 Task: Find flights for 4 adults from Barcelona to Madrid on September 30, 2023.
Action: Mouse moved to (488, 527)
Screenshot: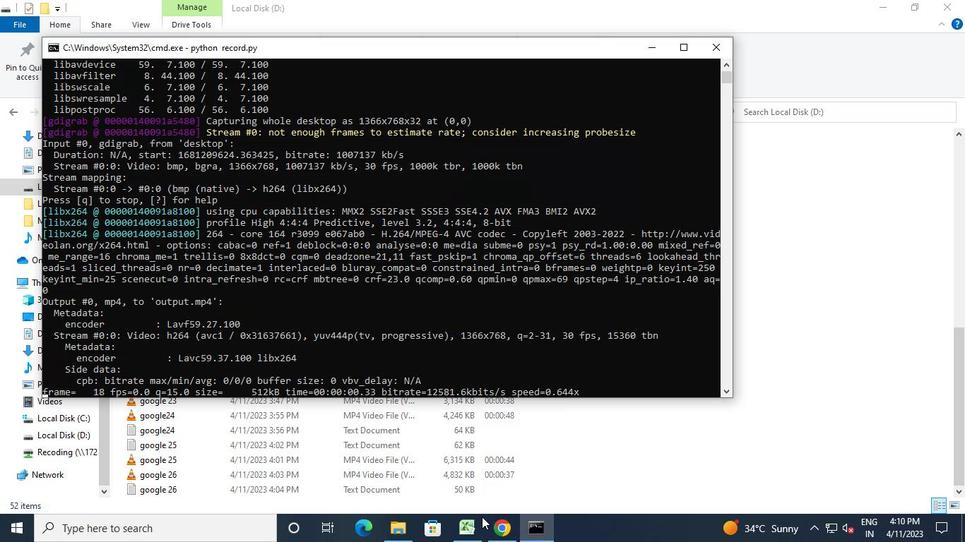 
Action: Mouse pressed left at (488, 527)
Screenshot: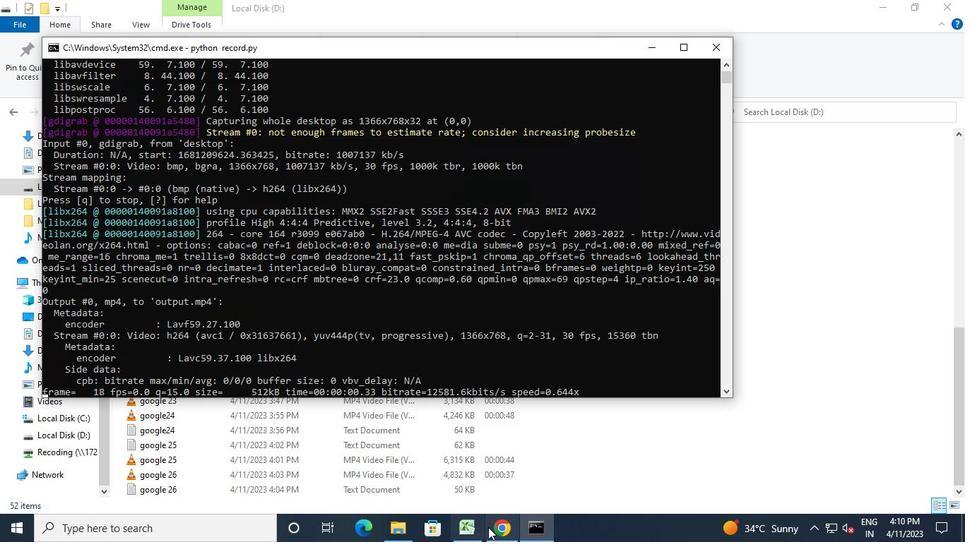 
Action: Mouse moved to (34, 199)
Screenshot: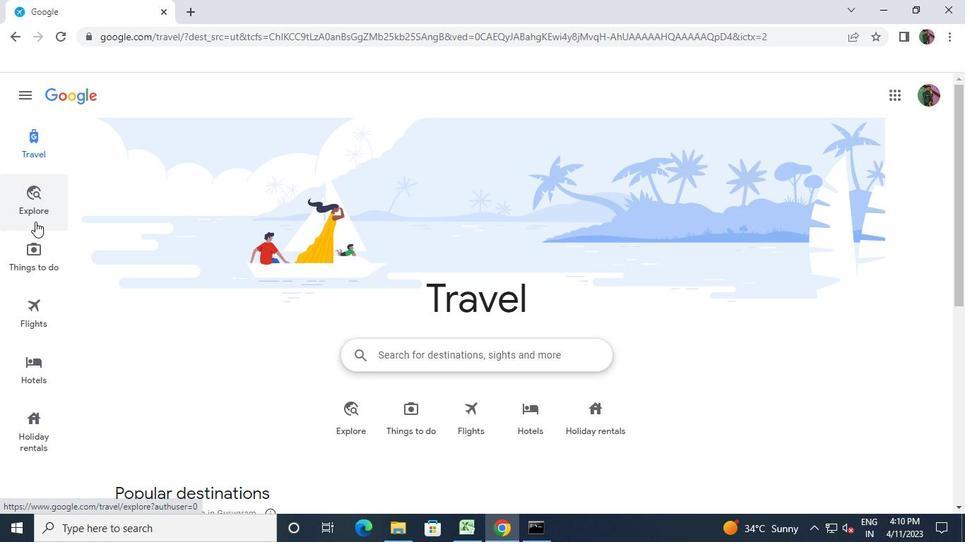 
Action: Mouse pressed left at (34, 199)
Screenshot: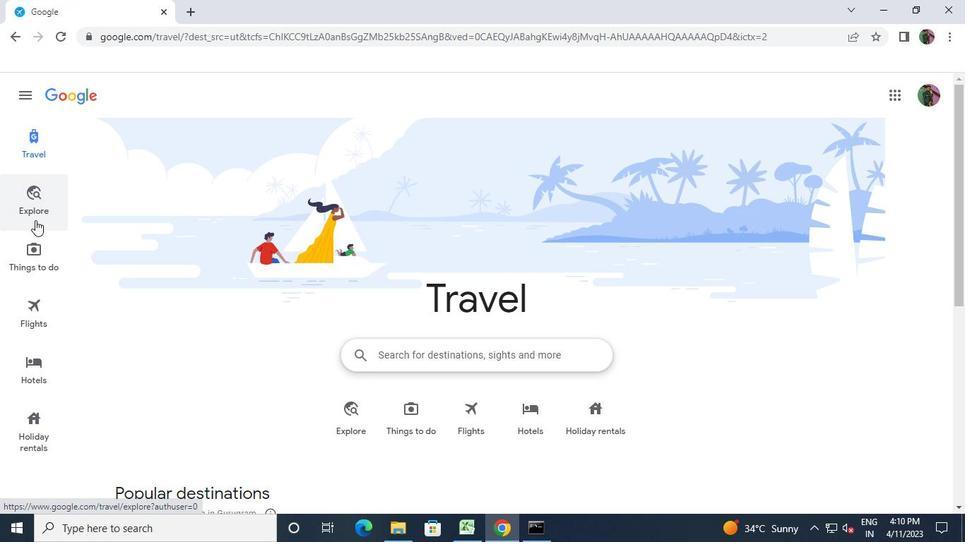 
Action: Mouse moved to (214, 146)
Screenshot: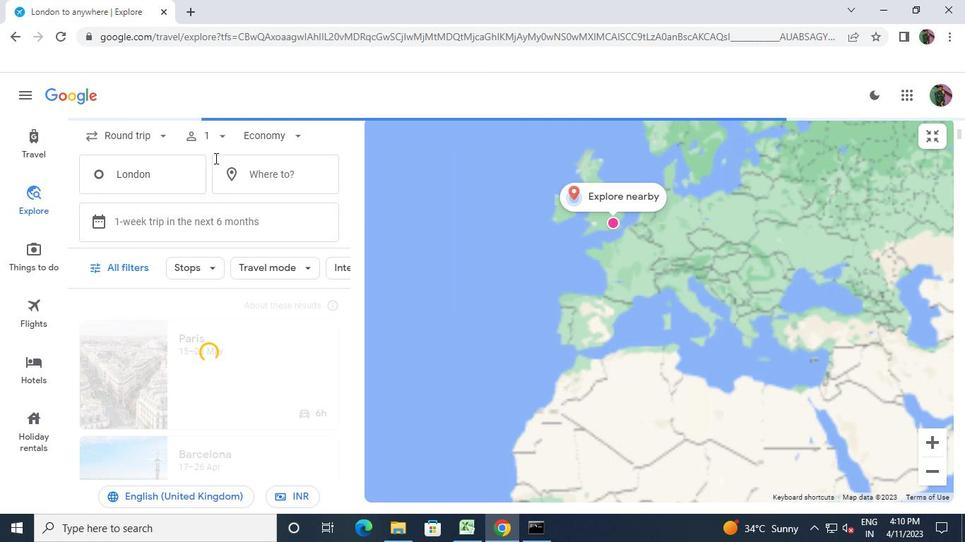 
Action: Mouse pressed left at (214, 146)
Screenshot: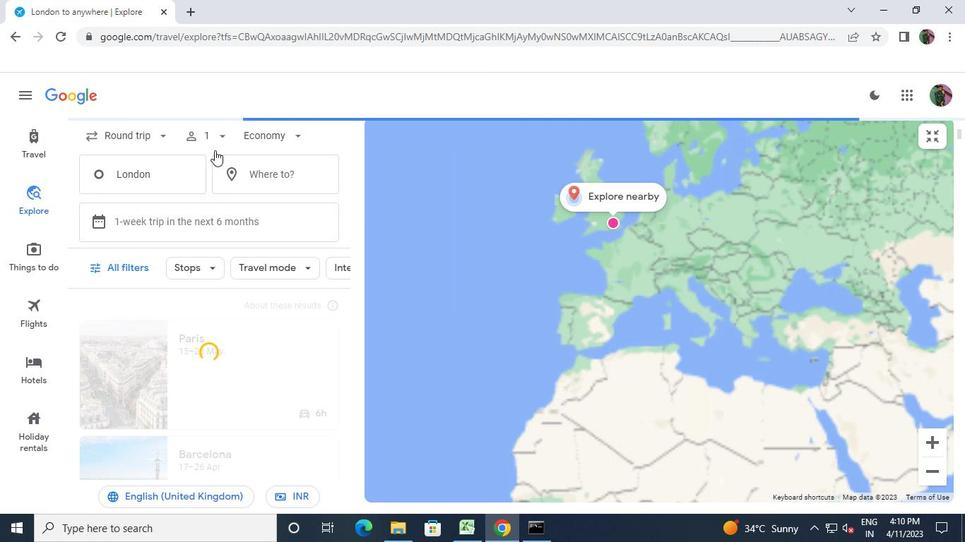 
Action: Mouse moved to (324, 171)
Screenshot: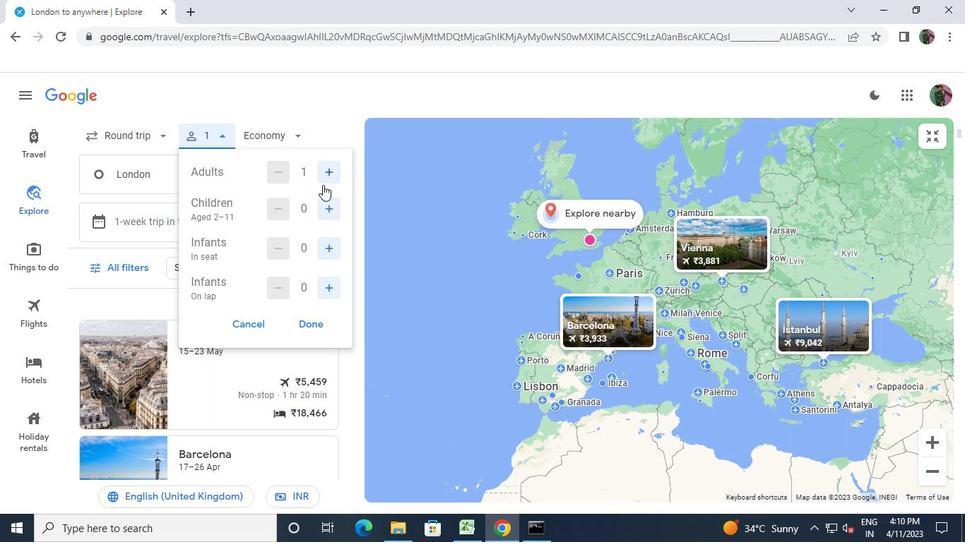 
Action: Mouse pressed left at (324, 171)
Screenshot: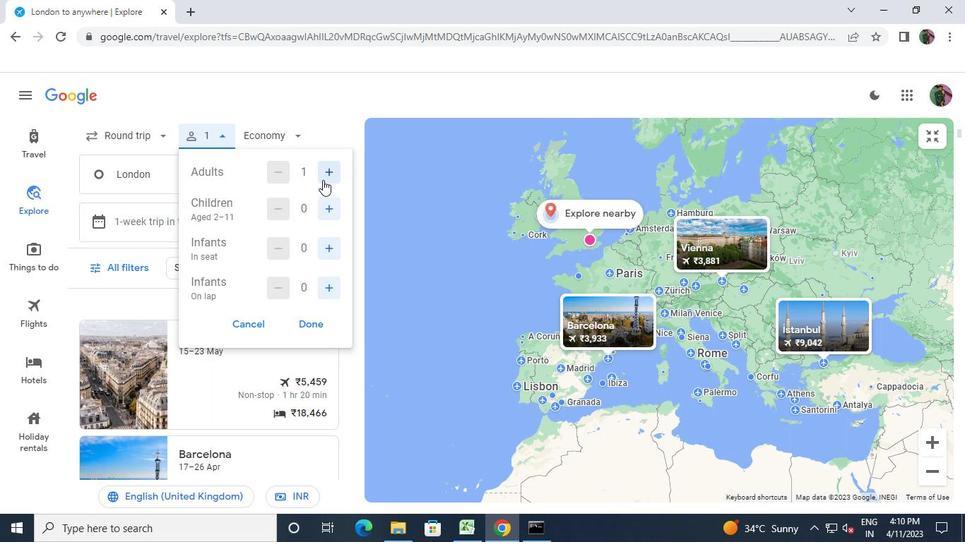 
Action: Mouse pressed left at (324, 171)
Screenshot: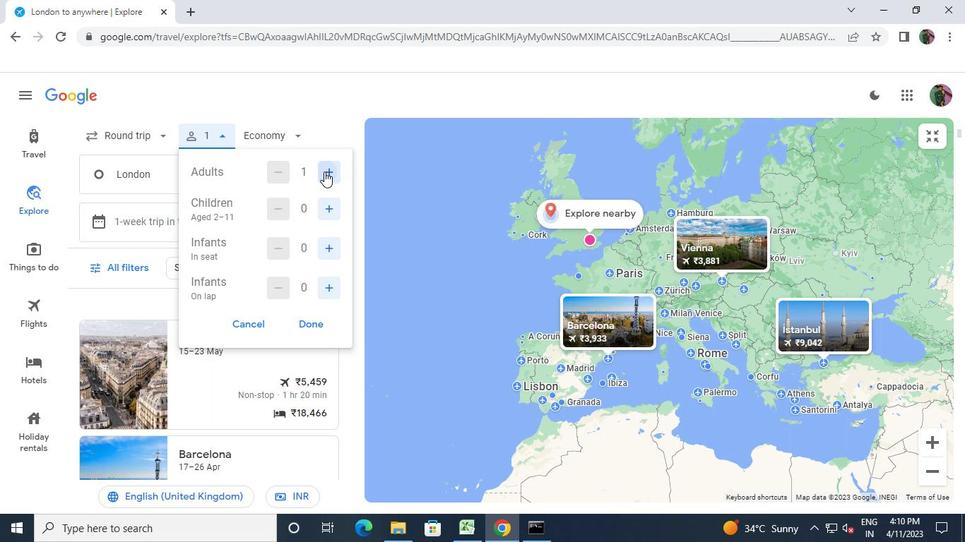 
Action: Mouse moved to (325, 170)
Screenshot: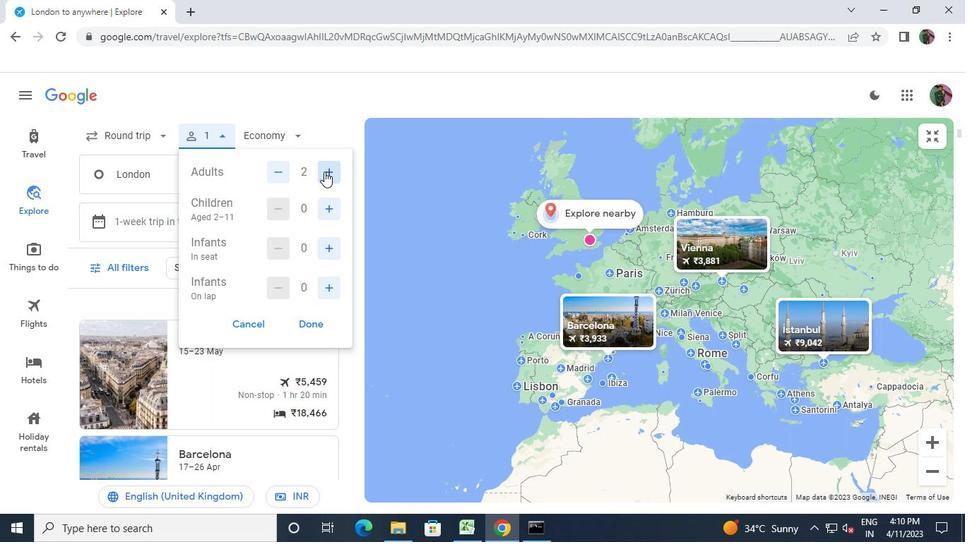 
Action: Mouse pressed left at (325, 170)
Screenshot: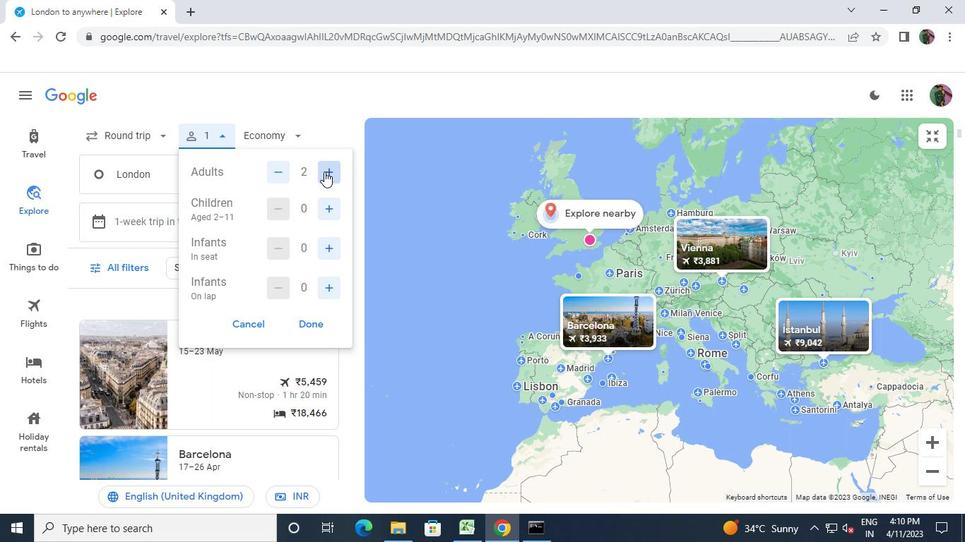 
Action: Mouse moved to (317, 319)
Screenshot: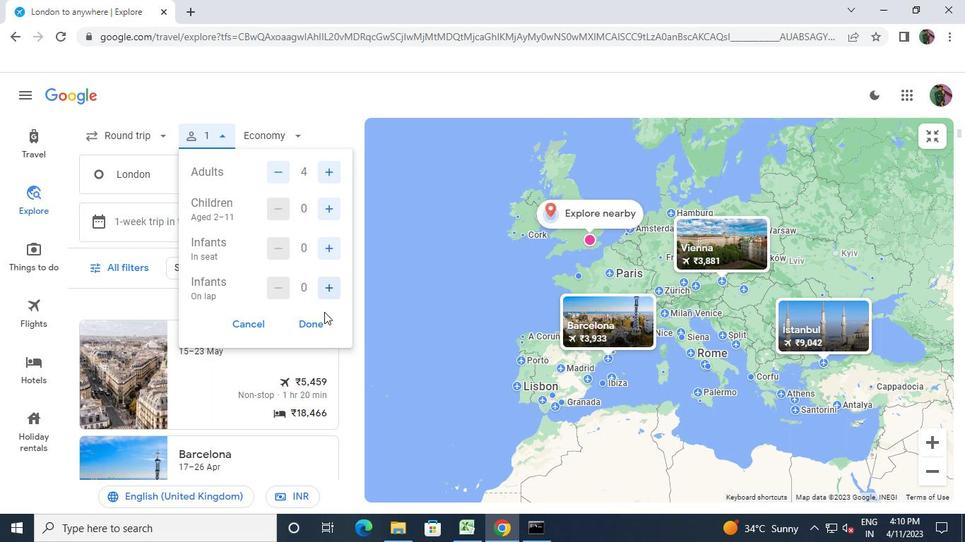 
Action: Mouse pressed left at (317, 319)
Screenshot: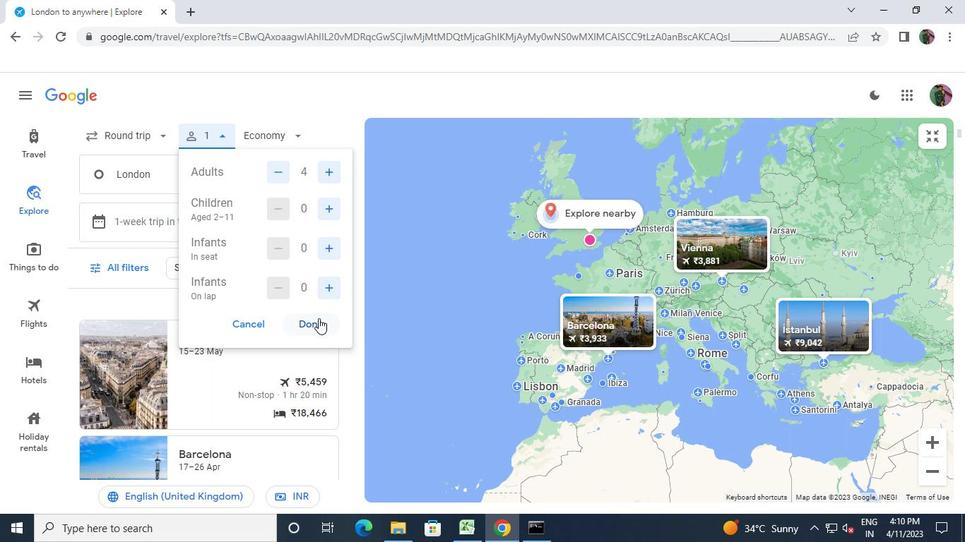 
Action: Mouse moved to (246, 226)
Screenshot: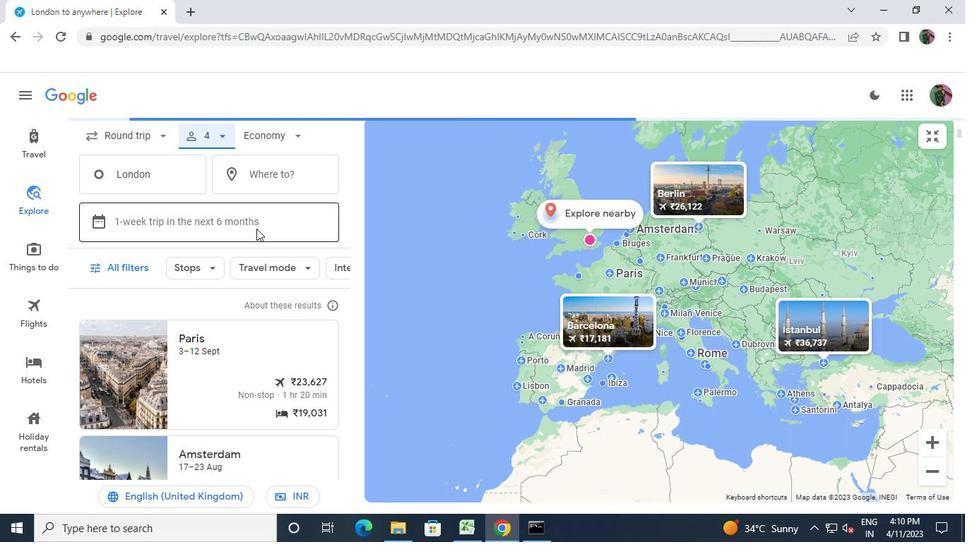 
Action: Mouse pressed left at (246, 226)
Screenshot: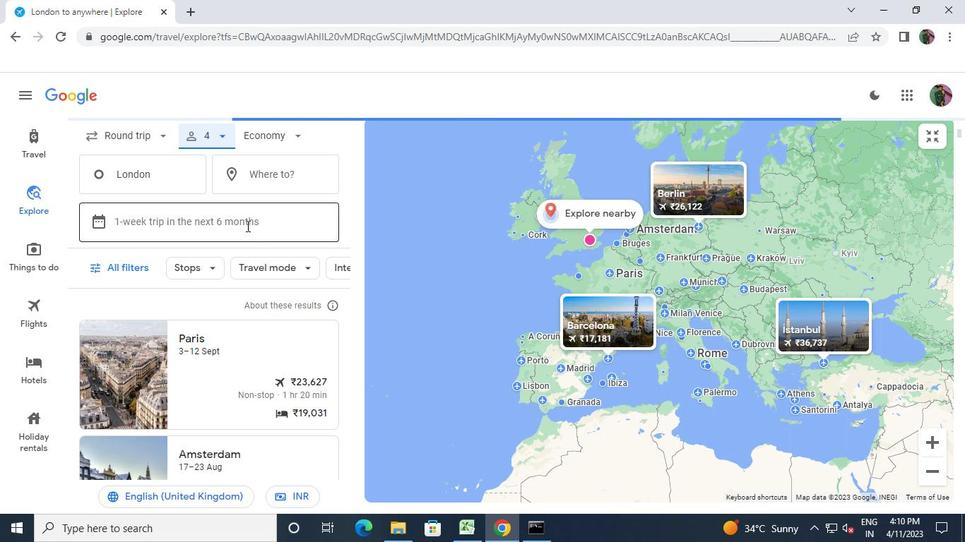 
Action: Mouse moved to (476, 299)
Screenshot: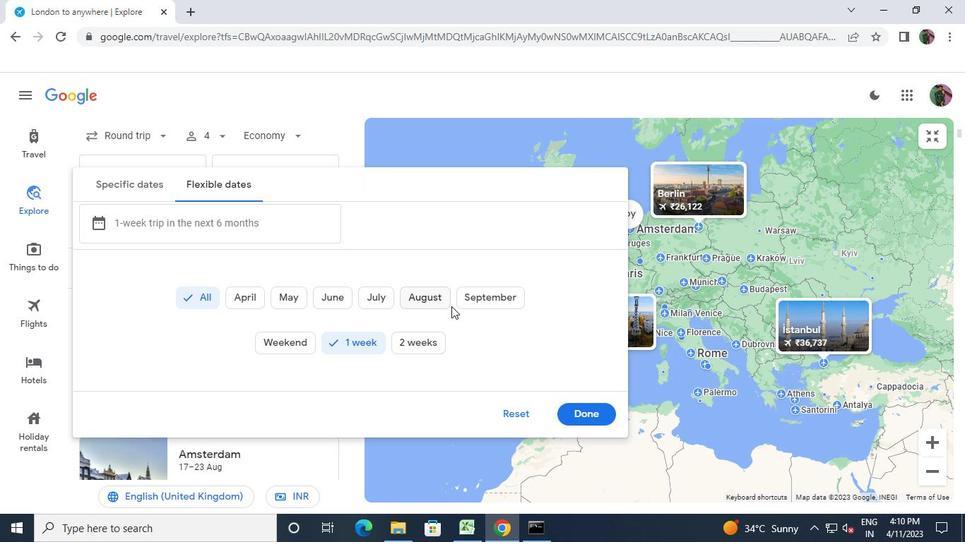 
Action: Mouse pressed left at (476, 299)
Screenshot: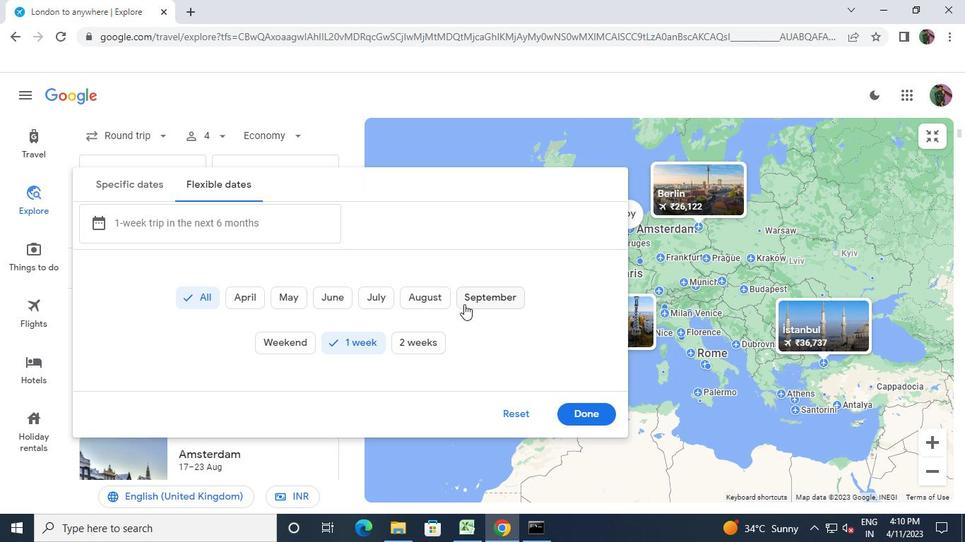 
Action: Mouse moved to (514, 414)
Screenshot: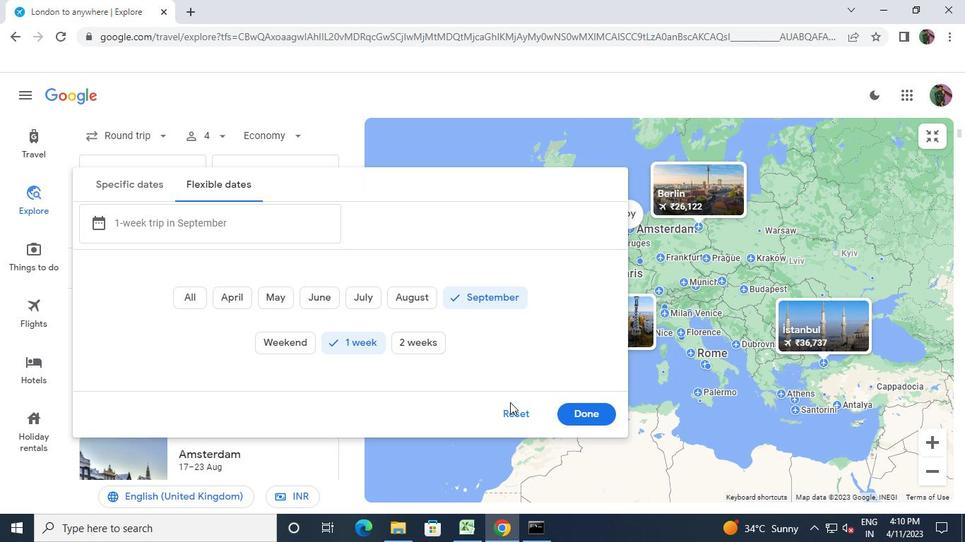 
Action: Mouse pressed left at (514, 414)
Screenshot: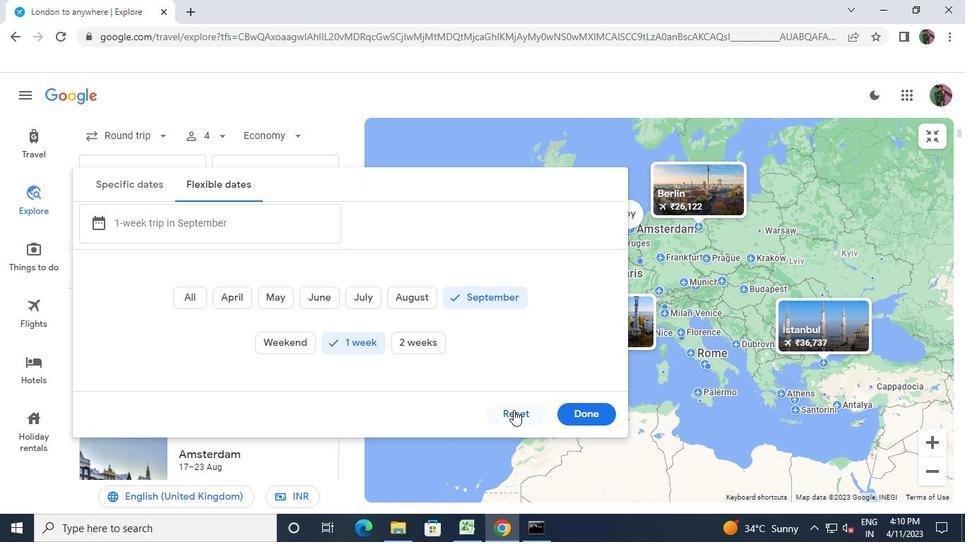 
Action: Mouse moved to (455, 432)
Screenshot: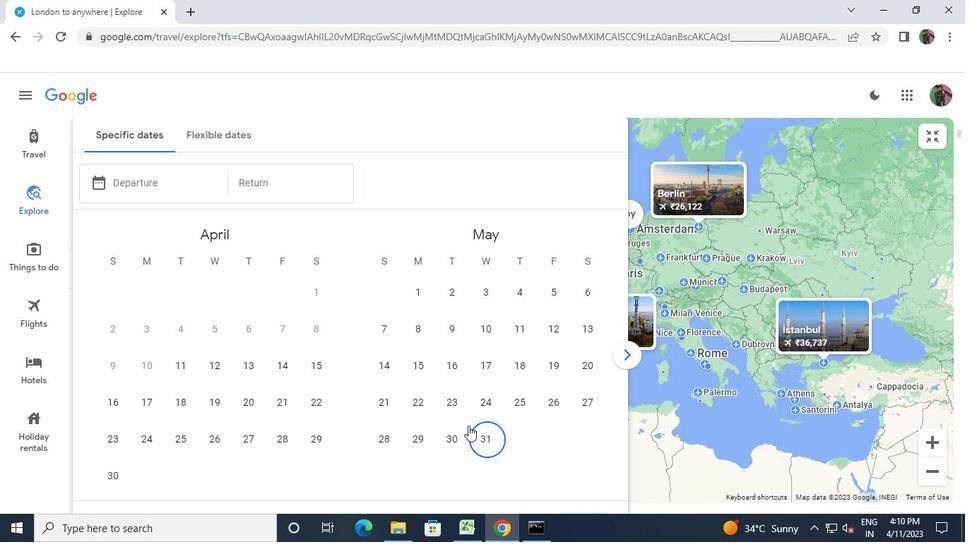 
Action: Mouse pressed left at (455, 432)
Screenshot: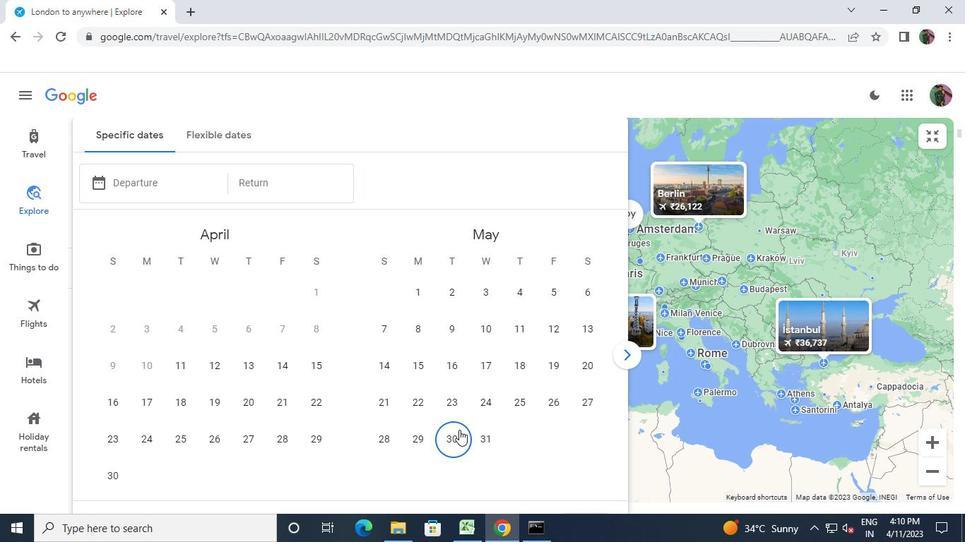 
Action: Mouse moved to (526, 306)
Screenshot: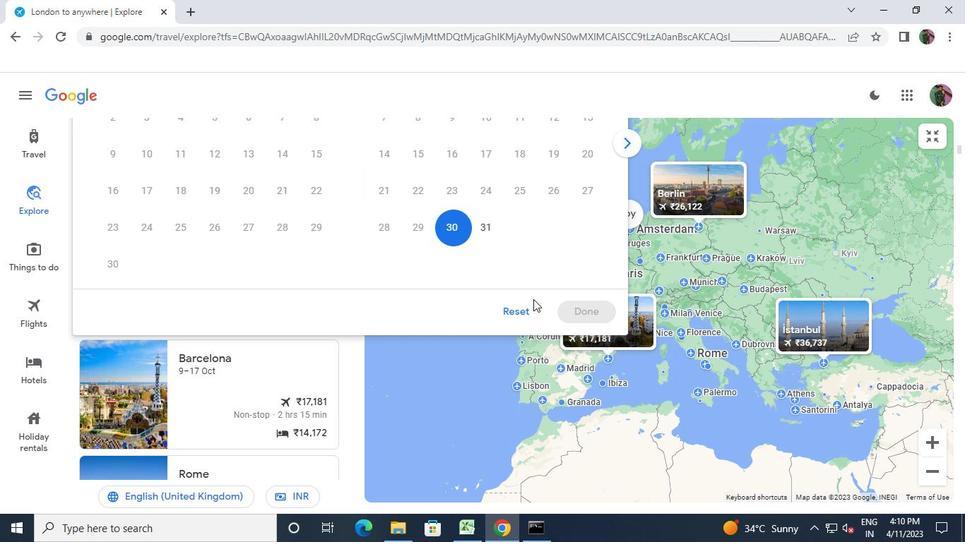 
Action: Mouse pressed left at (526, 306)
Screenshot: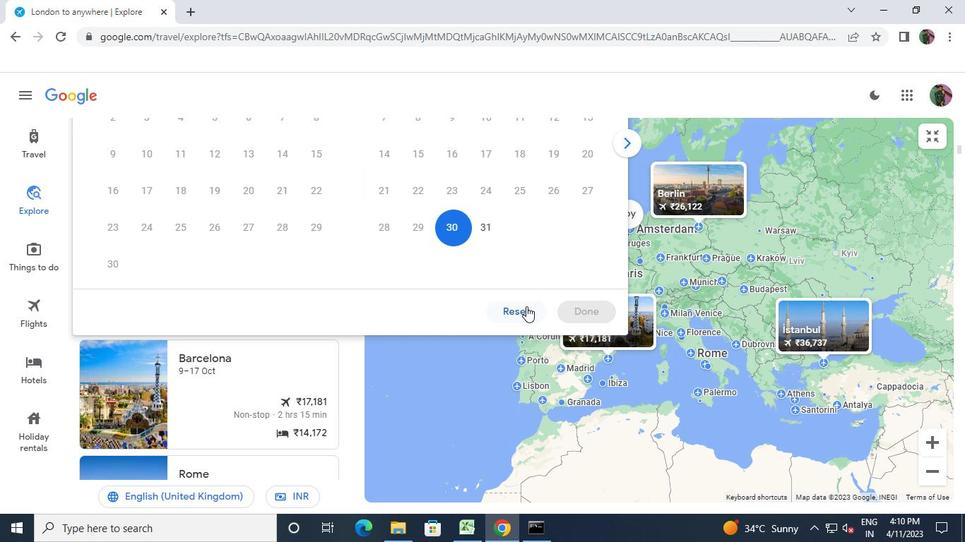 
Action: Mouse moved to (598, 308)
Screenshot: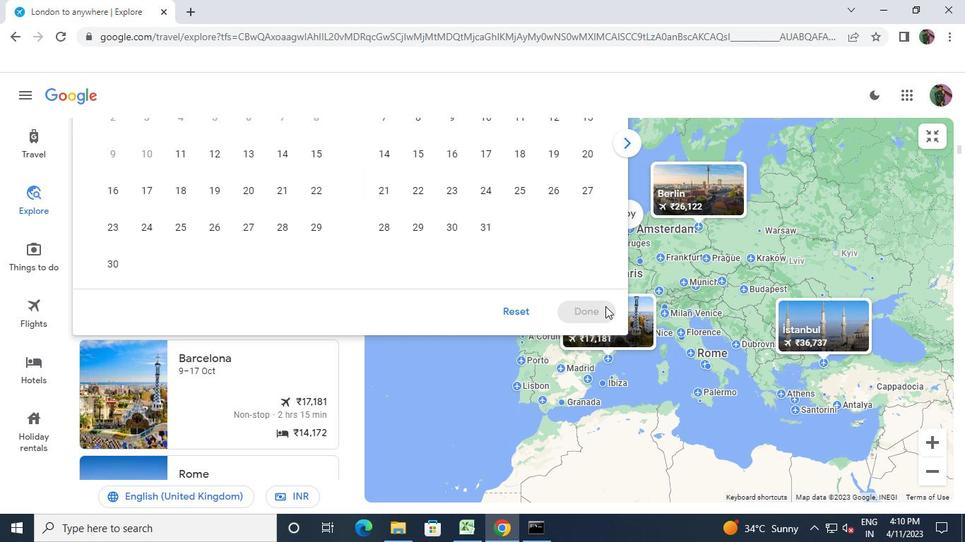 
Action: Mouse pressed left at (598, 308)
Screenshot: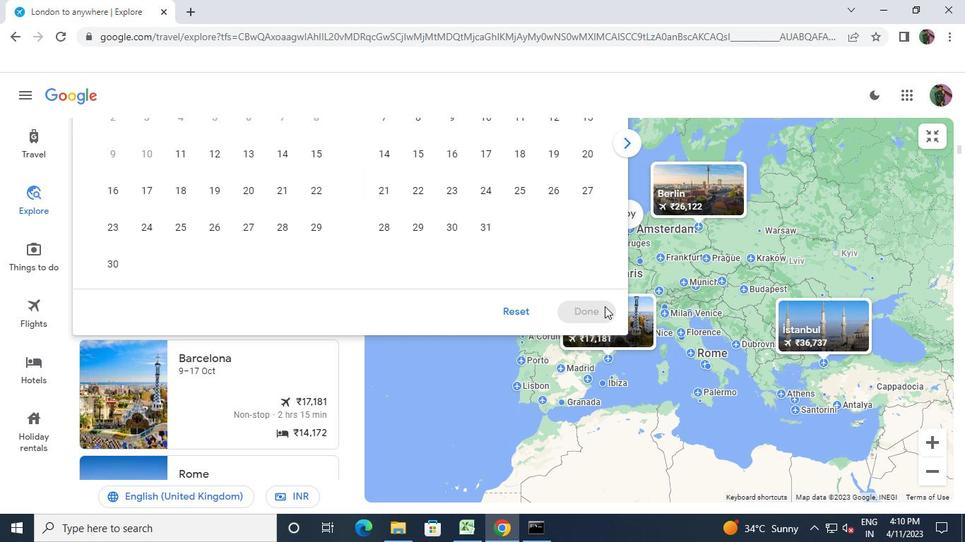 
Action: Mouse moved to (57, 175)
Screenshot: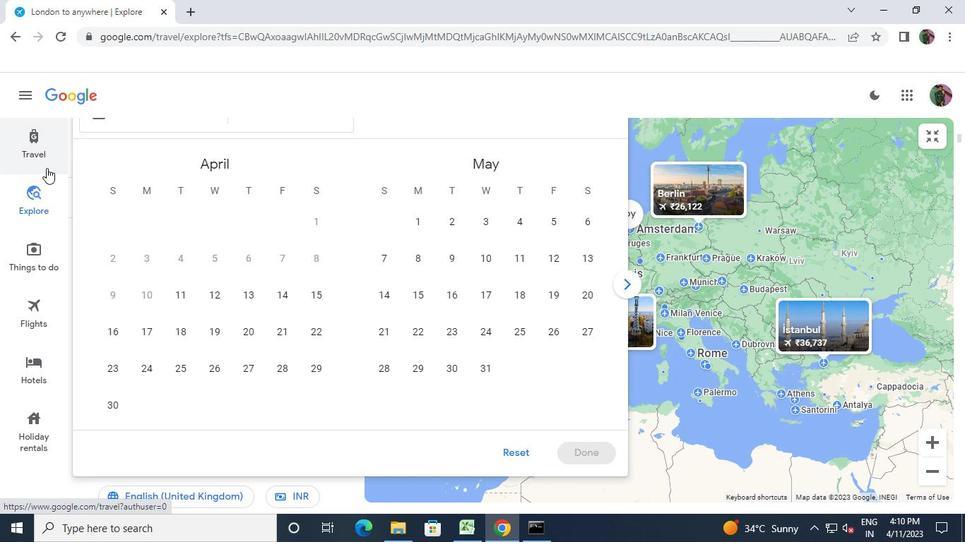 
Action: Mouse pressed left at (57, 175)
Screenshot: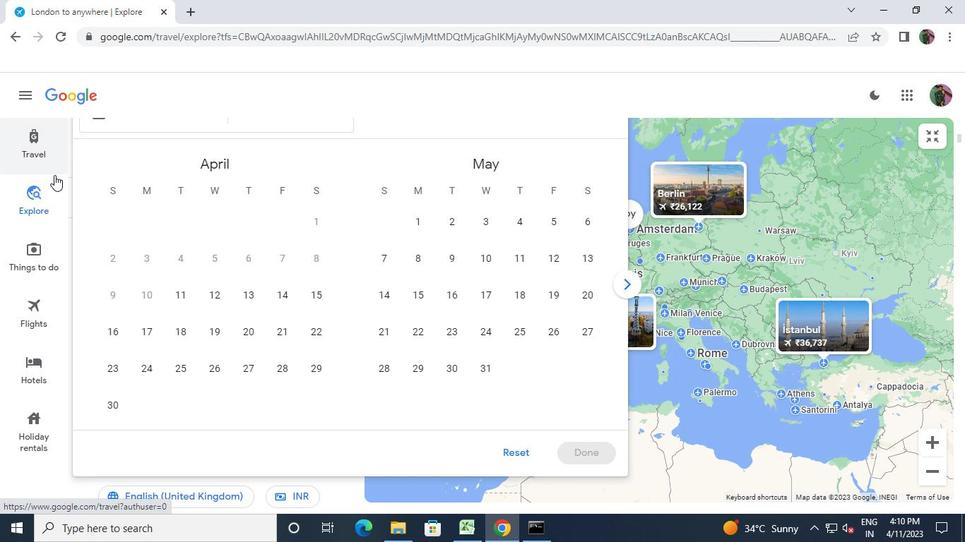 
Action: Mouse moved to (151, 178)
Screenshot: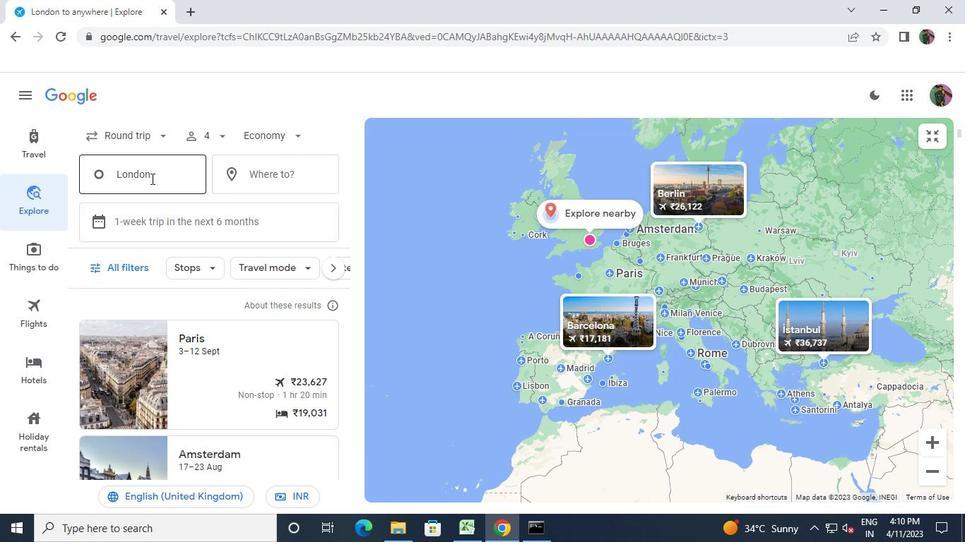 
Action: Mouse pressed left at (151, 178)
Screenshot: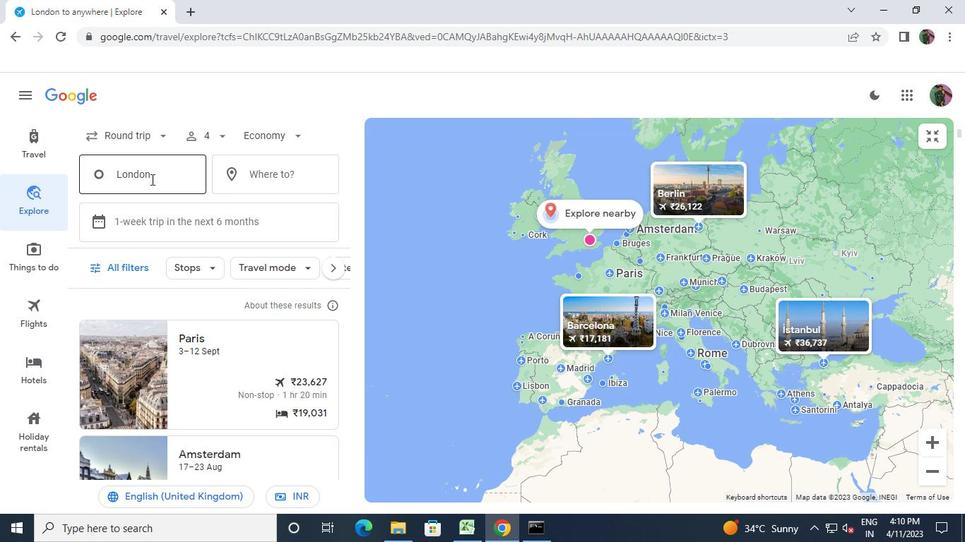 
Action: Keyboard Key.shift
Screenshot: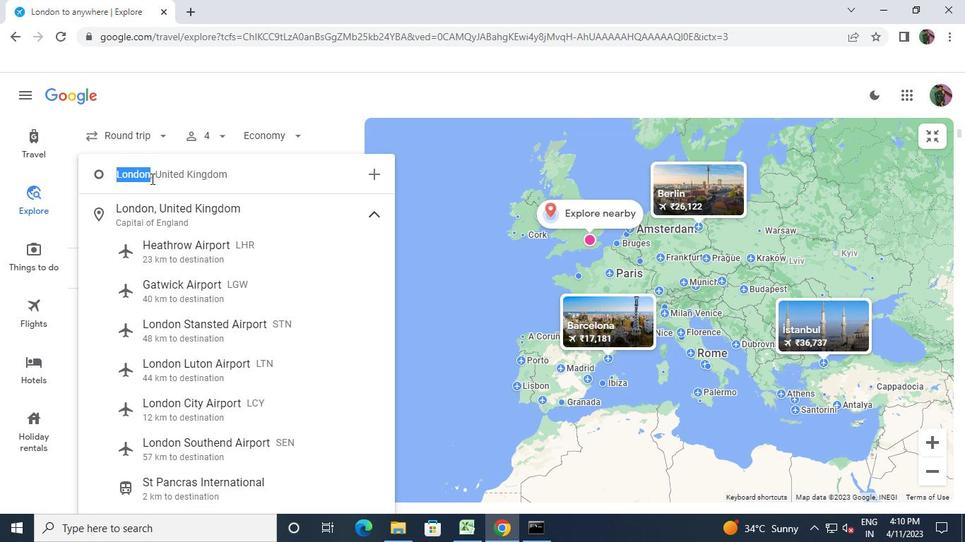 
Action: Keyboard B
Screenshot: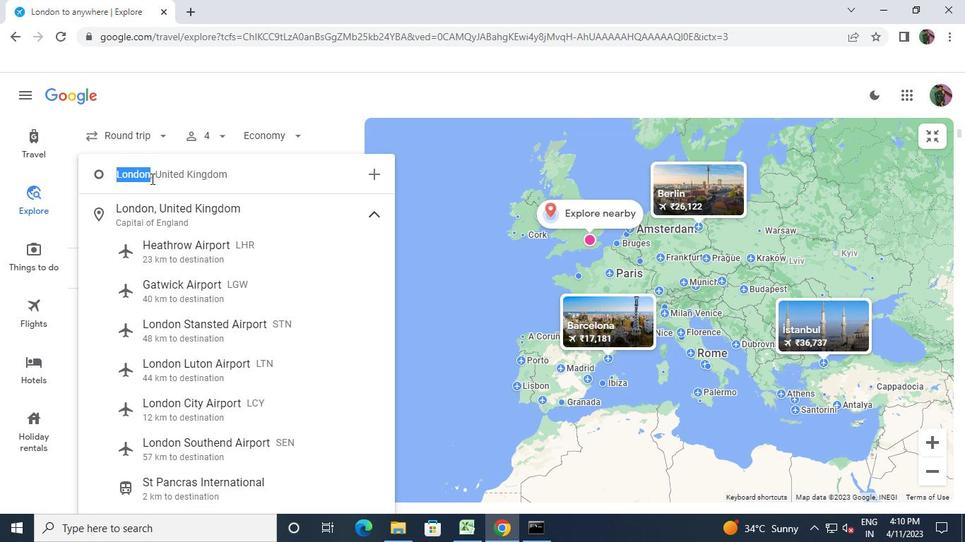 
Action: Keyboard a
Screenshot: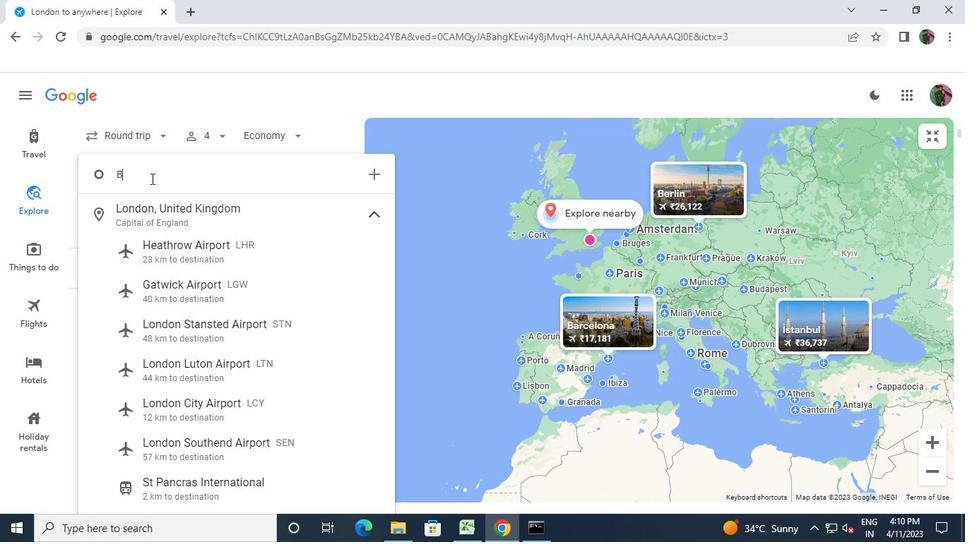 
Action: Keyboard r
Screenshot: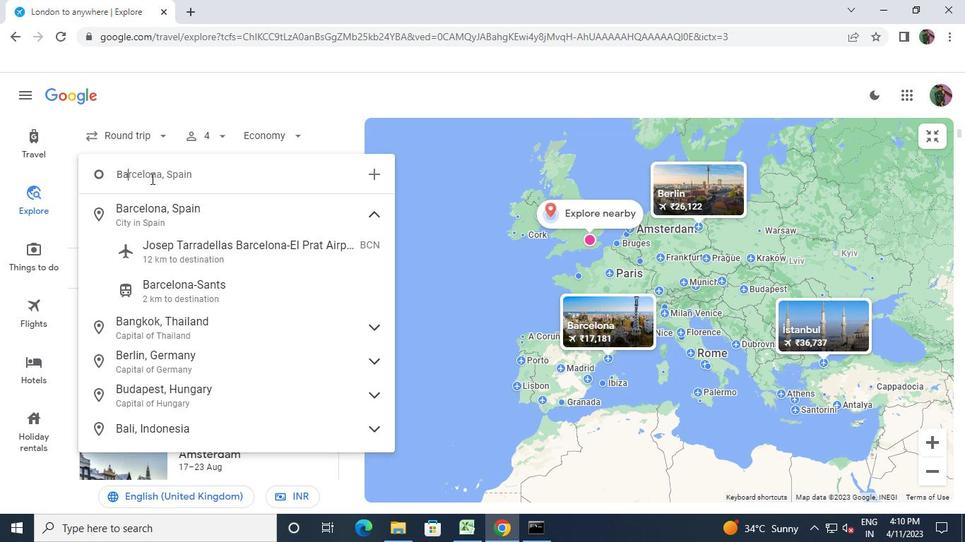 
Action: Keyboard c
Screenshot: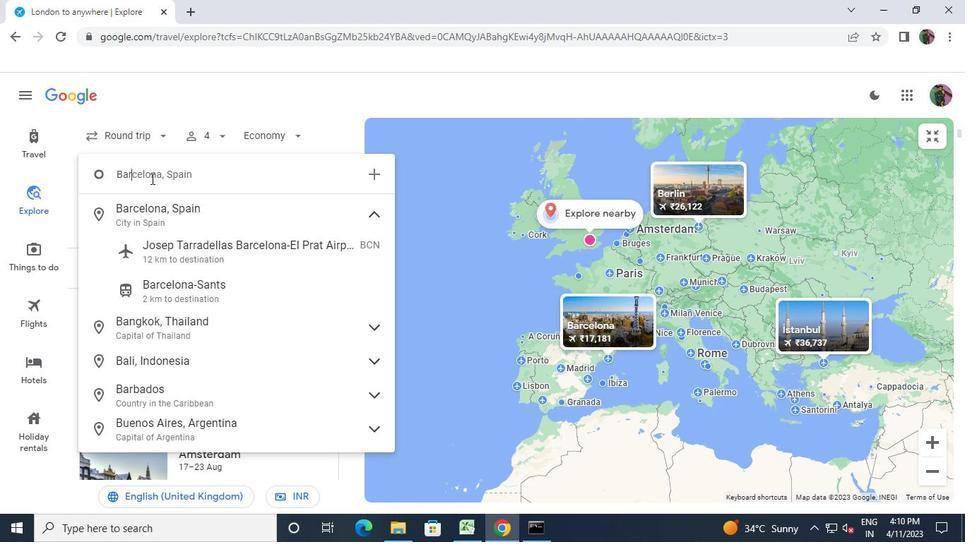 
Action: Keyboard e
Screenshot: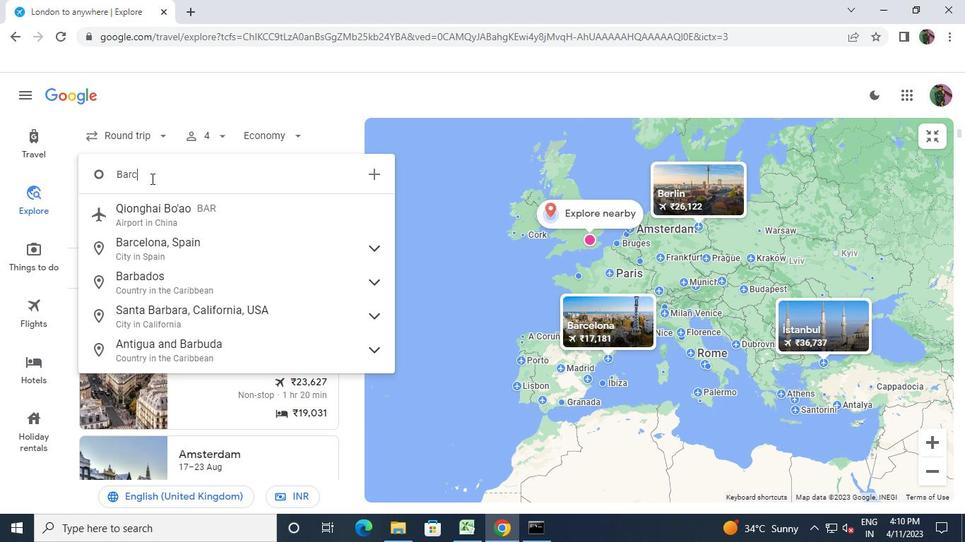 
Action: Mouse moved to (191, 209)
Screenshot: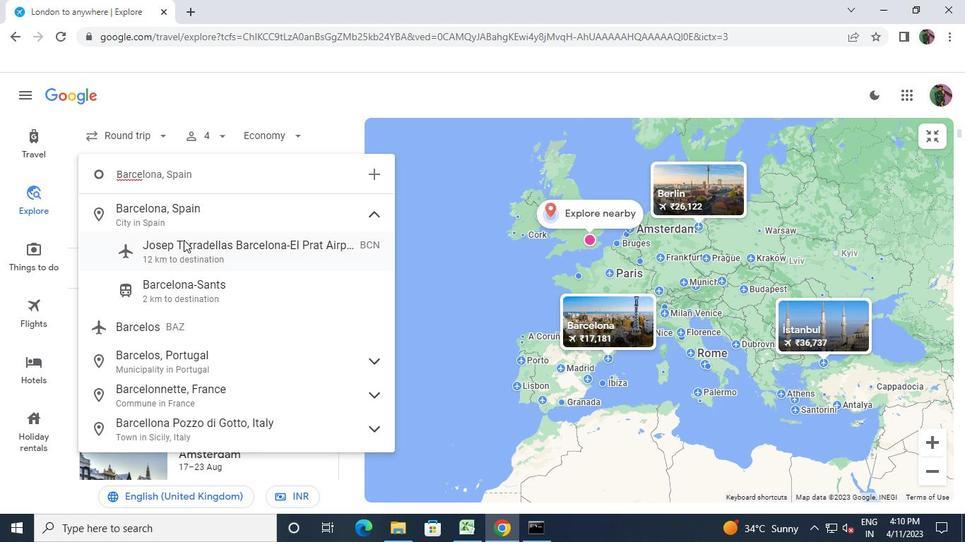
Action: Mouse pressed left at (191, 209)
Screenshot: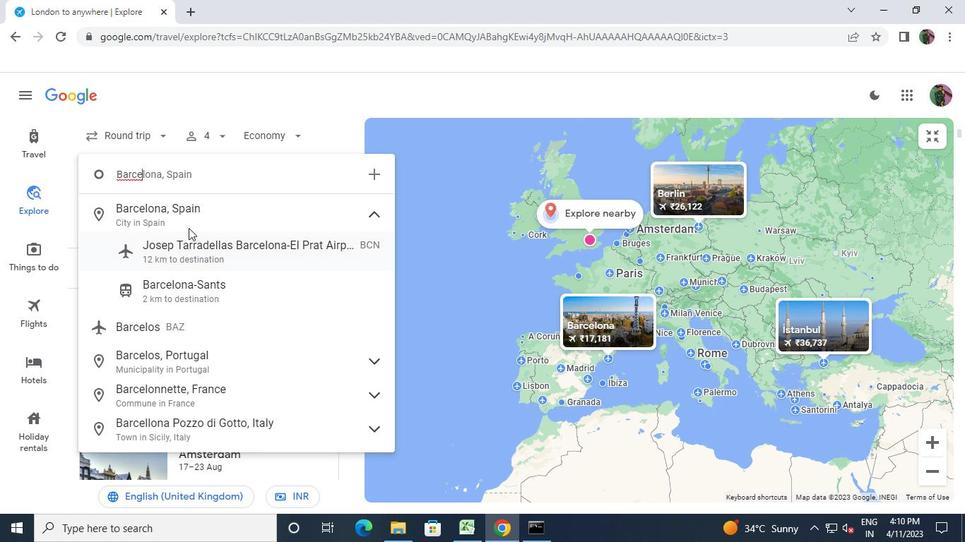 
Action: Mouse moved to (272, 170)
Screenshot: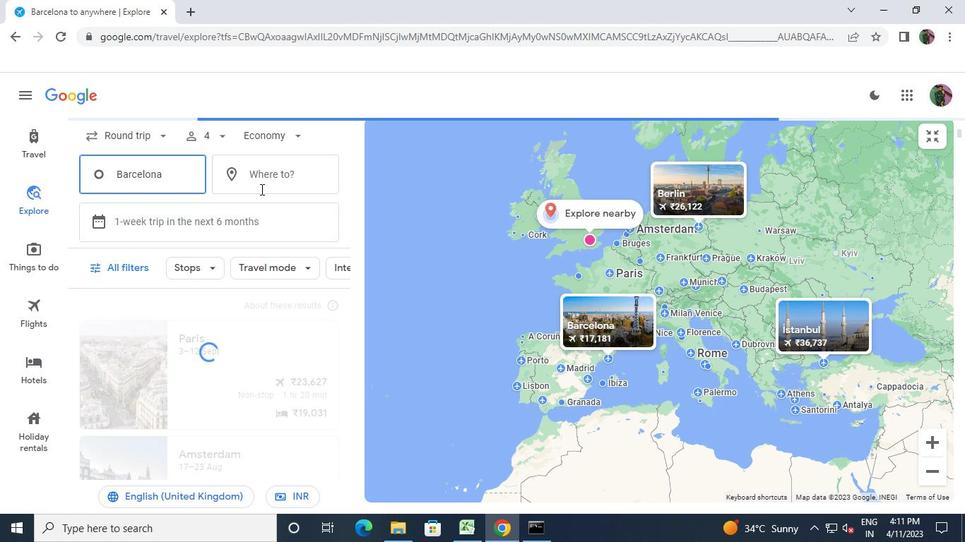 
Action: Mouse pressed left at (272, 170)
Screenshot: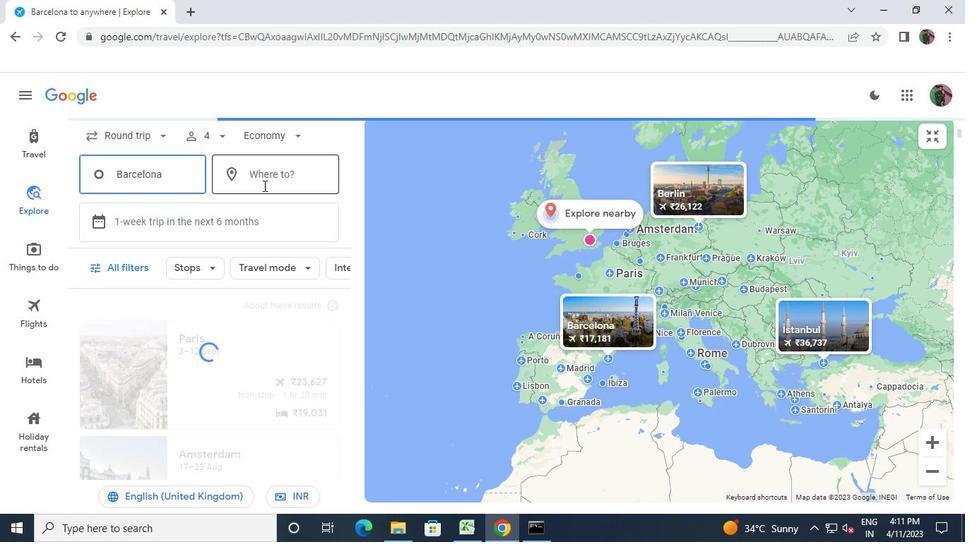 
Action: Keyboard m
Screenshot: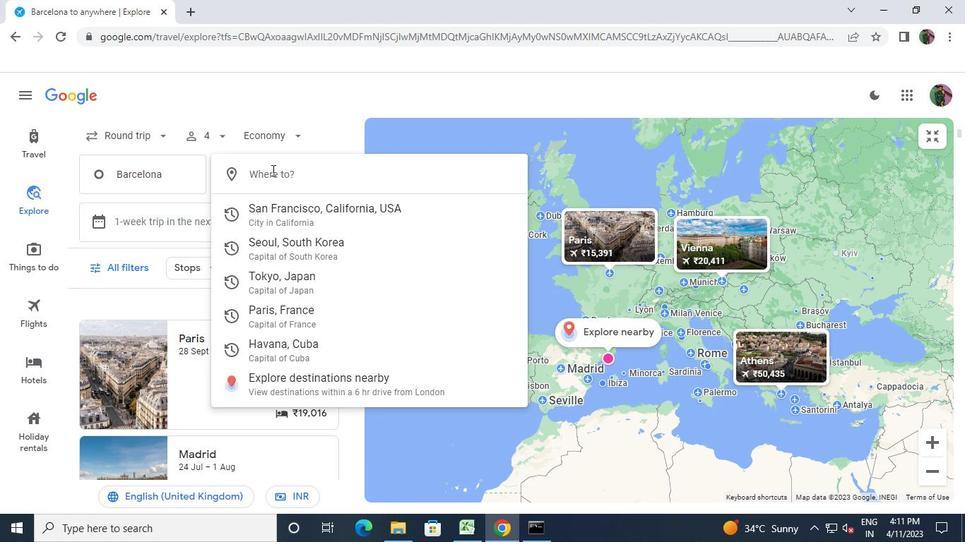 
Action: Keyboard a
Screenshot: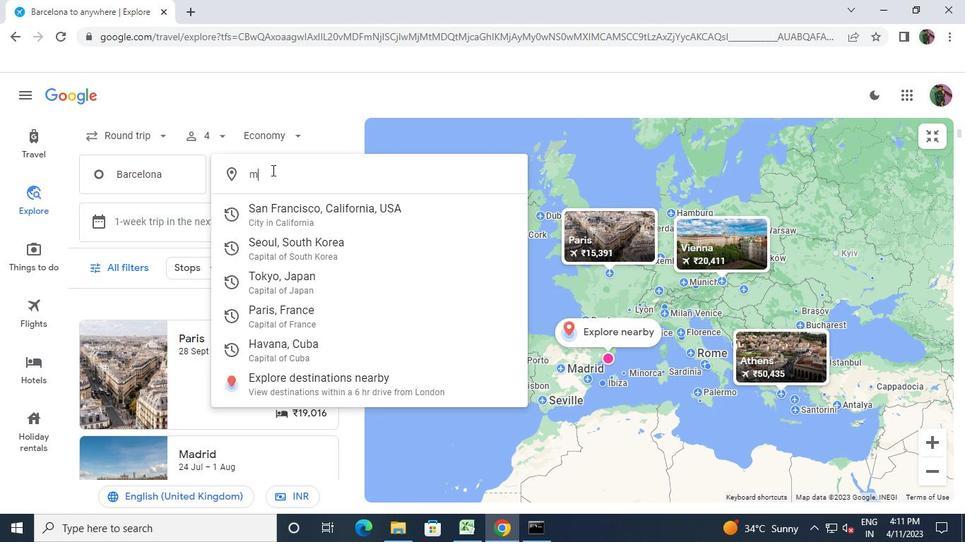 
Action: Keyboard d
Screenshot: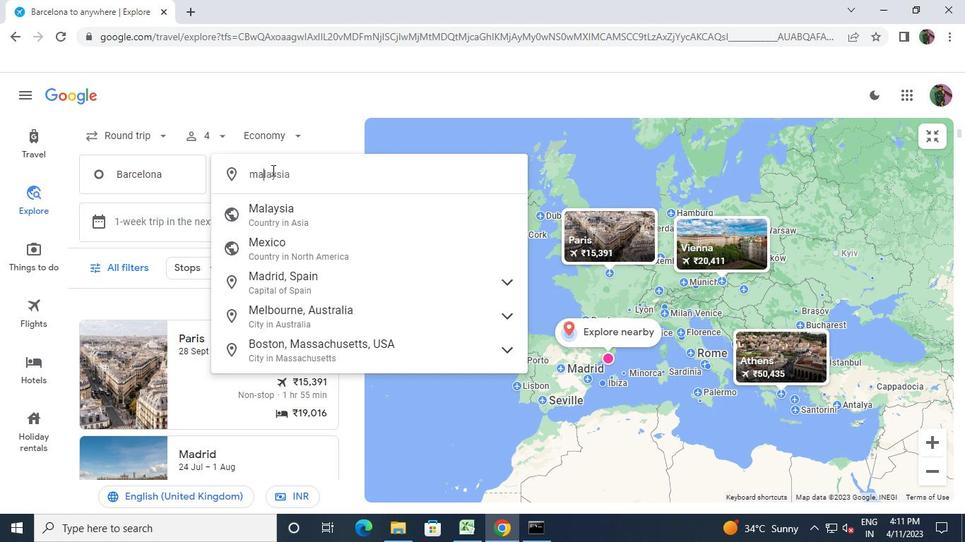 
Action: Keyboard r
Screenshot: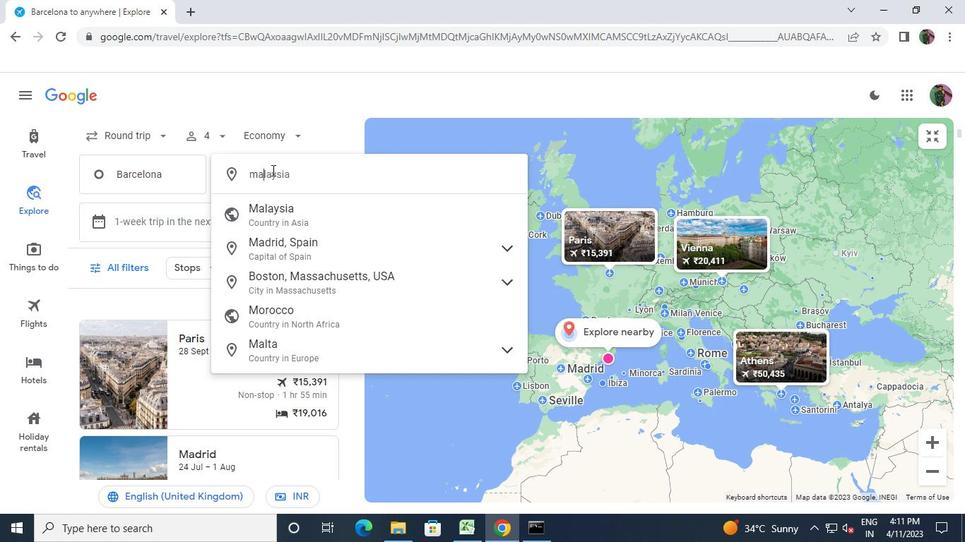 
Action: Mouse moved to (300, 219)
Screenshot: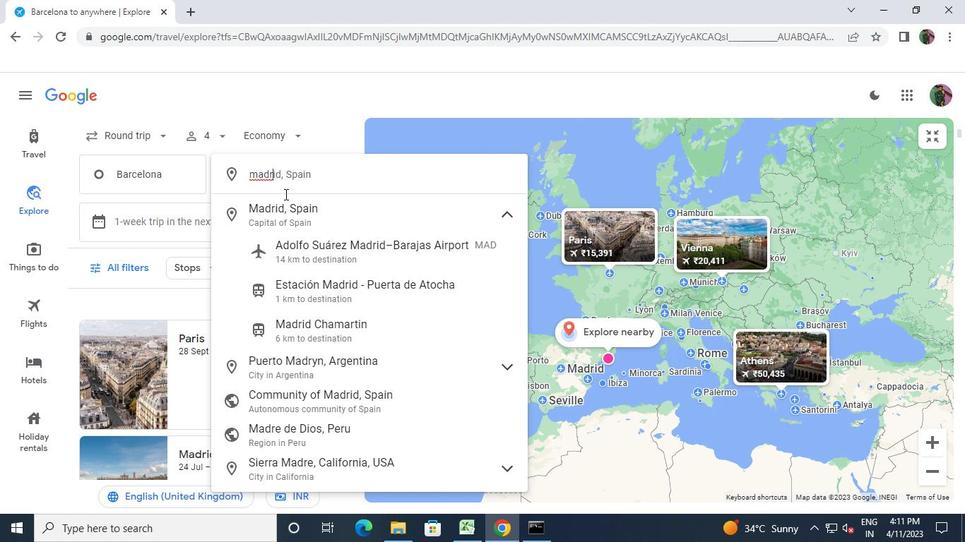 
Action: Mouse pressed left at (300, 219)
Screenshot: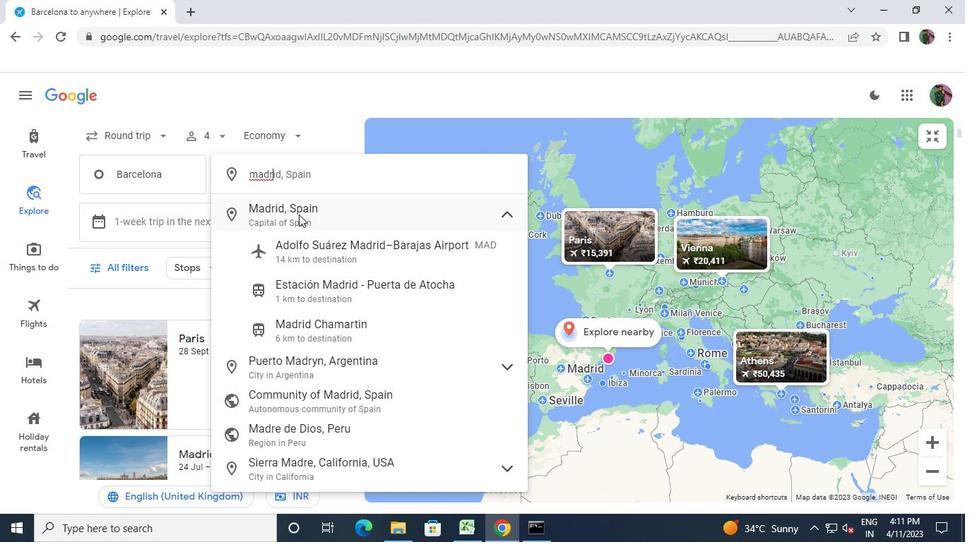 
Action: Mouse moved to (604, 418)
Screenshot: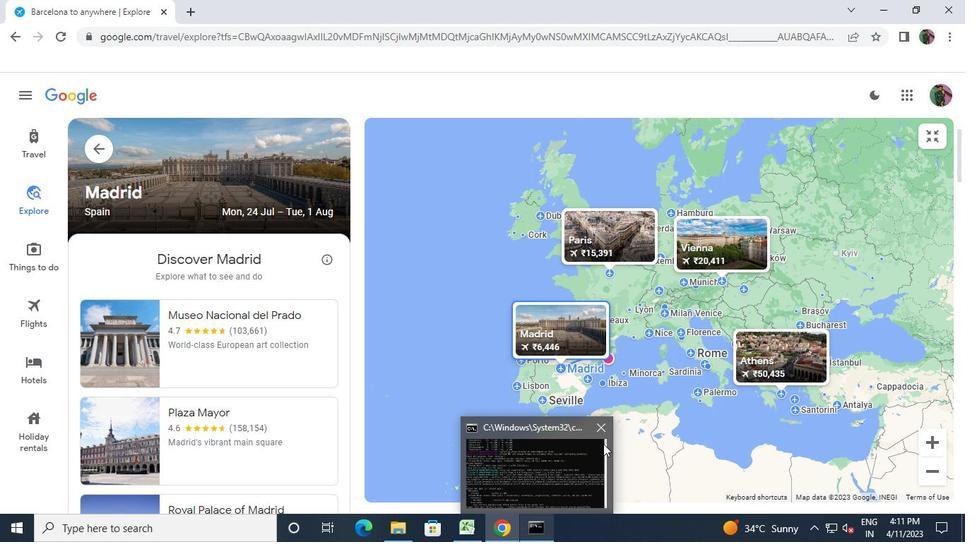 
Action: Mouse pressed left at (604, 418)
Screenshot: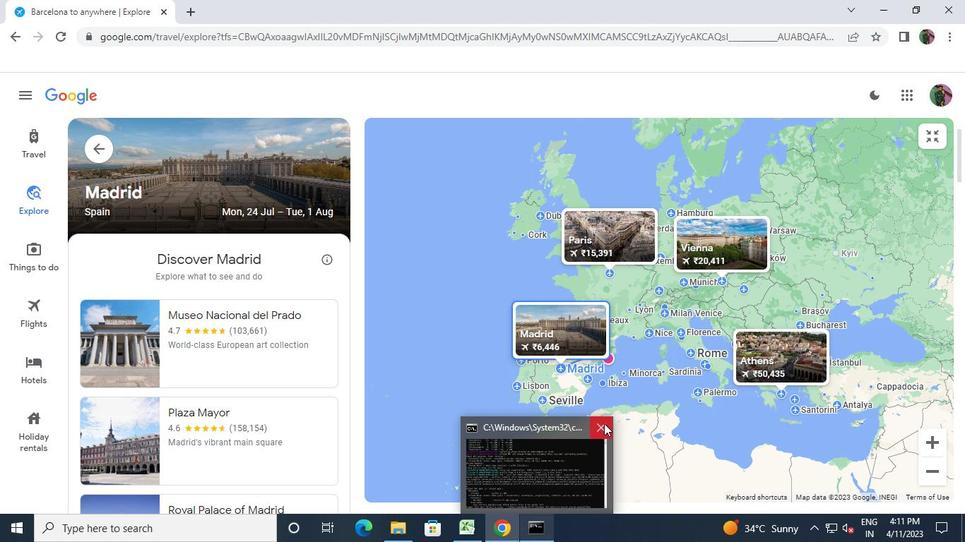 
Action: Mouse moved to (604, 418)
Screenshot: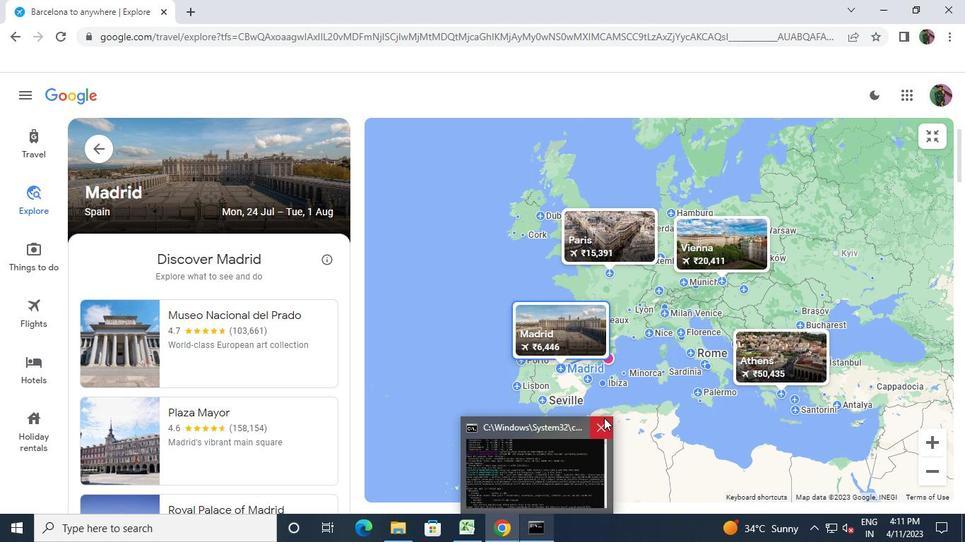 
